 Task: Find Round Trip flight tickets for 2 adults, in Economy from Alexandria-Egypt to Lagos to travel on 16-Dec-2023. Lagos to Alexandria-Egypt on 26-Dec-2023.
Action: Mouse moved to (297, 246)
Screenshot: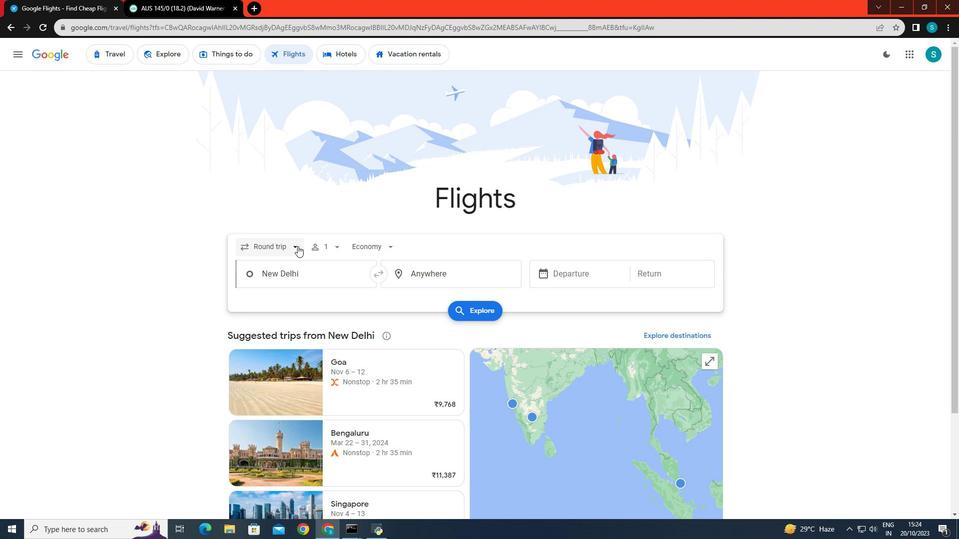 
Action: Mouse pressed left at (297, 246)
Screenshot: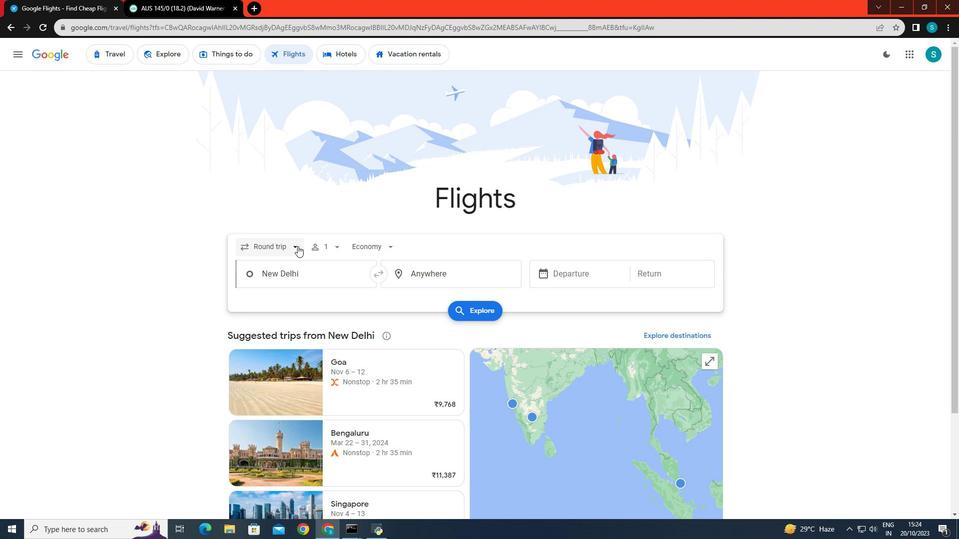 
Action: Mouse moved to (272, 273)
Screenshot: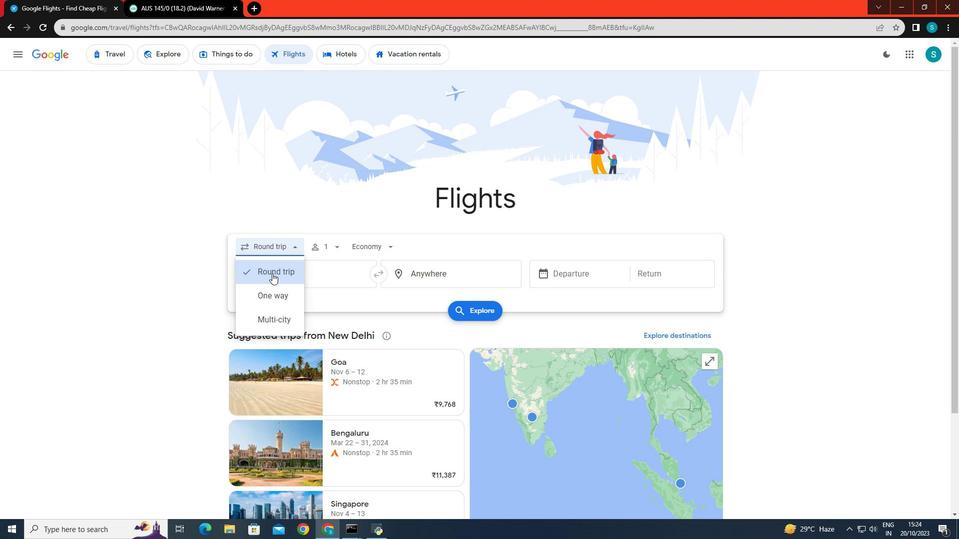 
Action: Mouse pressed left at (272, 273)
Screenshot: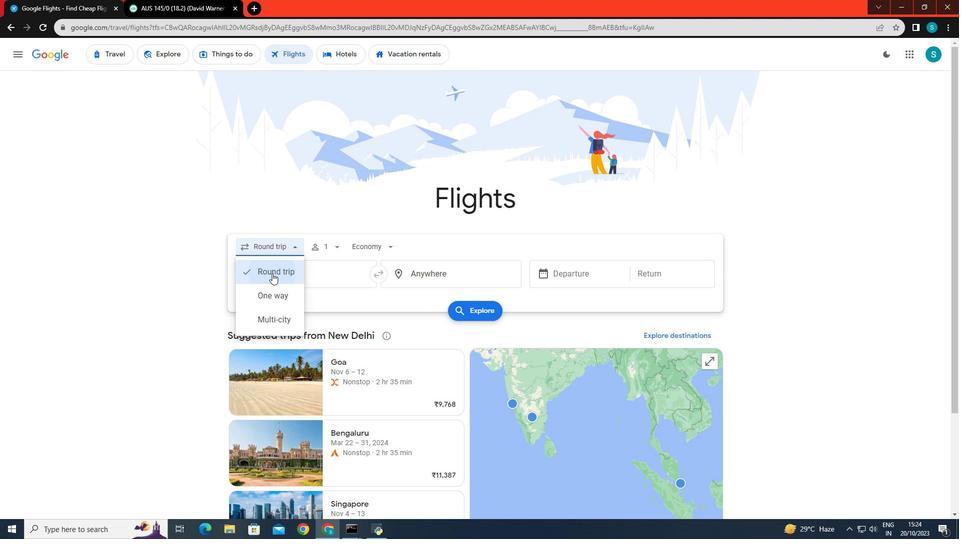 
Action: Mouse moved to (336, 247)
Screenshot: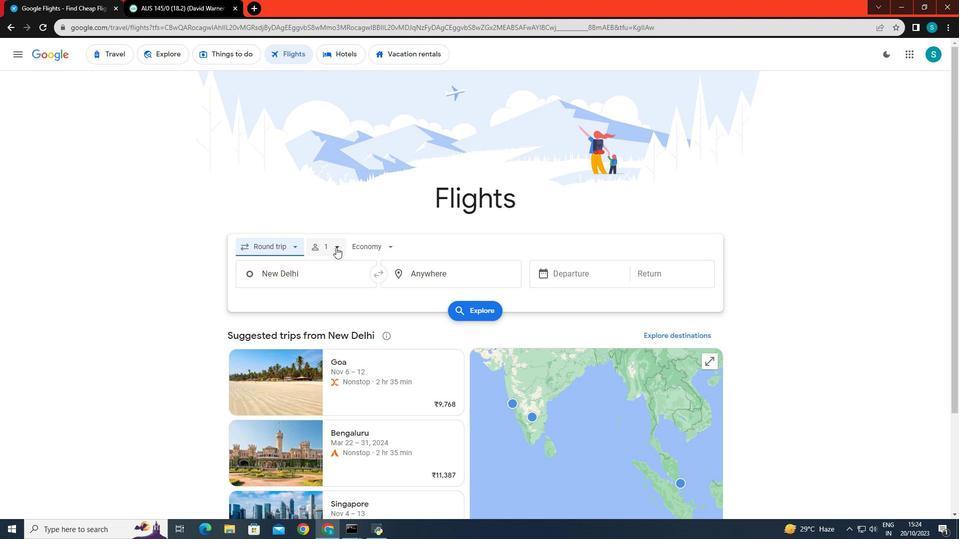 
Action: Mouse pressed left at (336, 247)
Screenshot: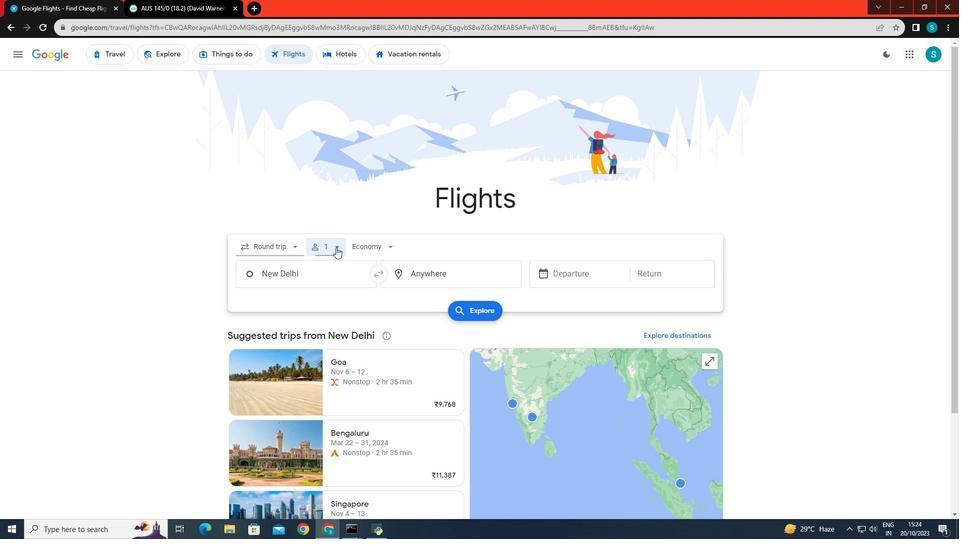 
Action: Mouse moved to (411, 271)
Screenshot: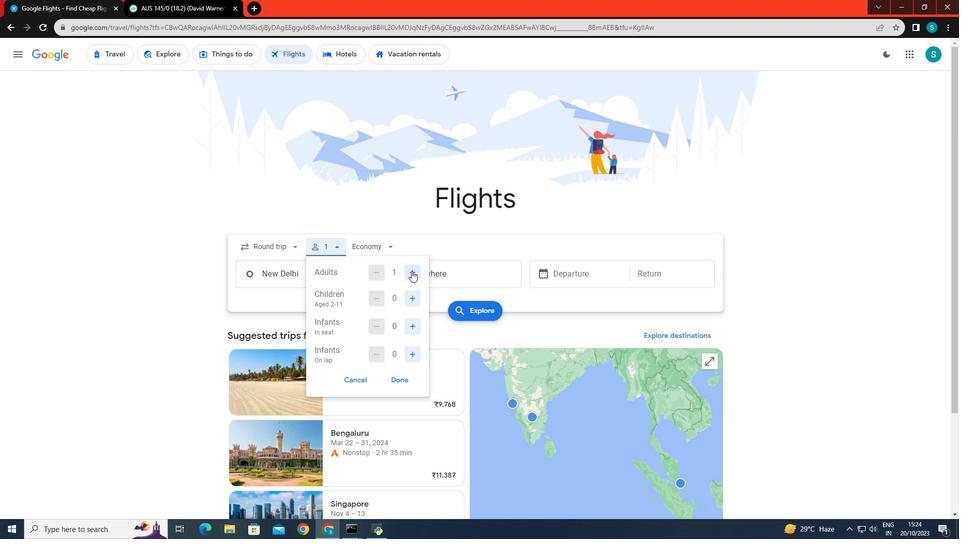 
Action: Mouse pressed left at (411, 271)
Screenshot: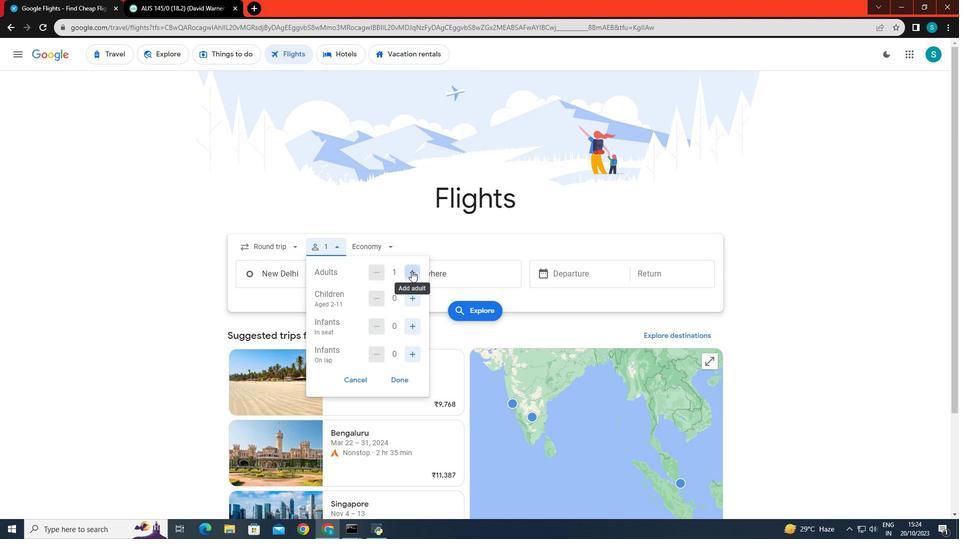 
Action: Mouse moved to (398, 377)
Screenshot: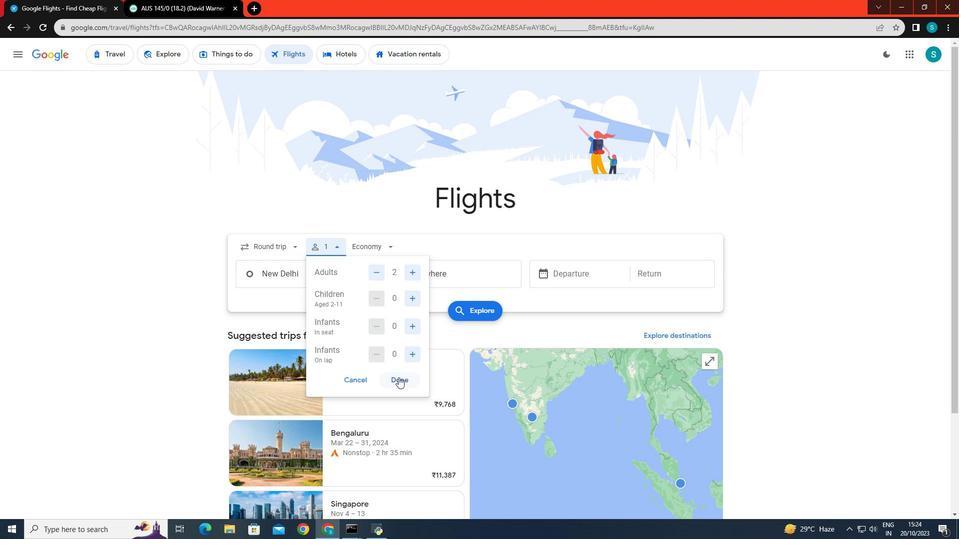 
Action: Mouse pressed left at (398, 377)
Screenshot: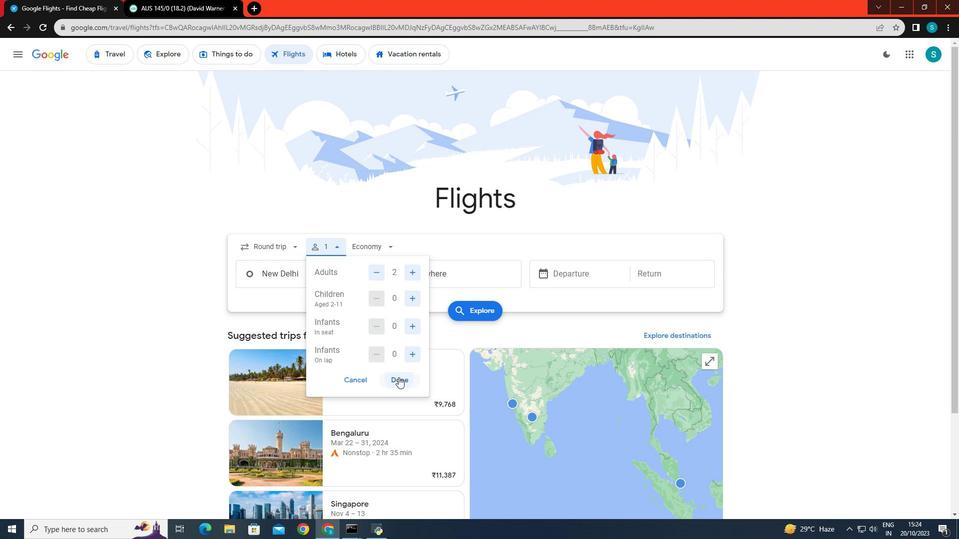 
Action: Mouse moved to (373, 247)
Screenshot: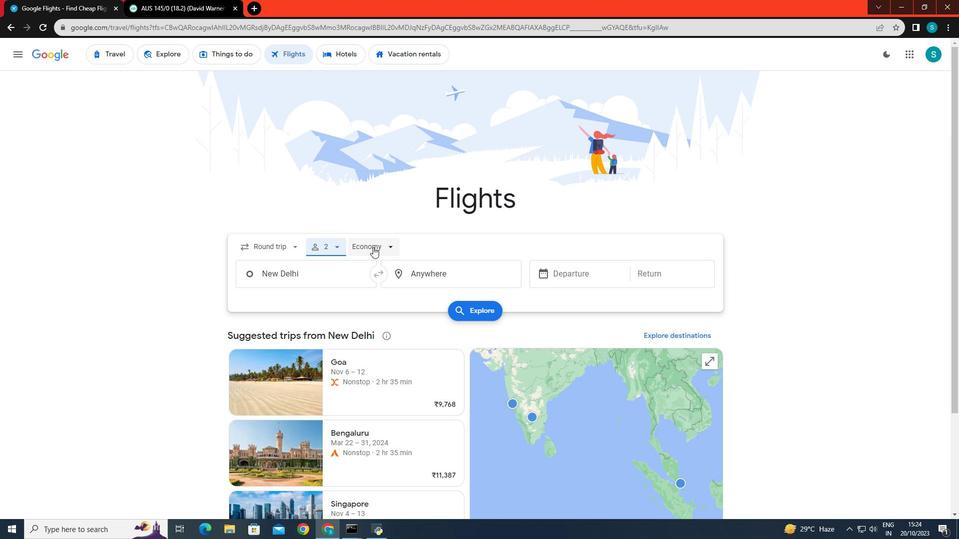 
Action: Mouse pressed left at (373, 247)
Screenshot: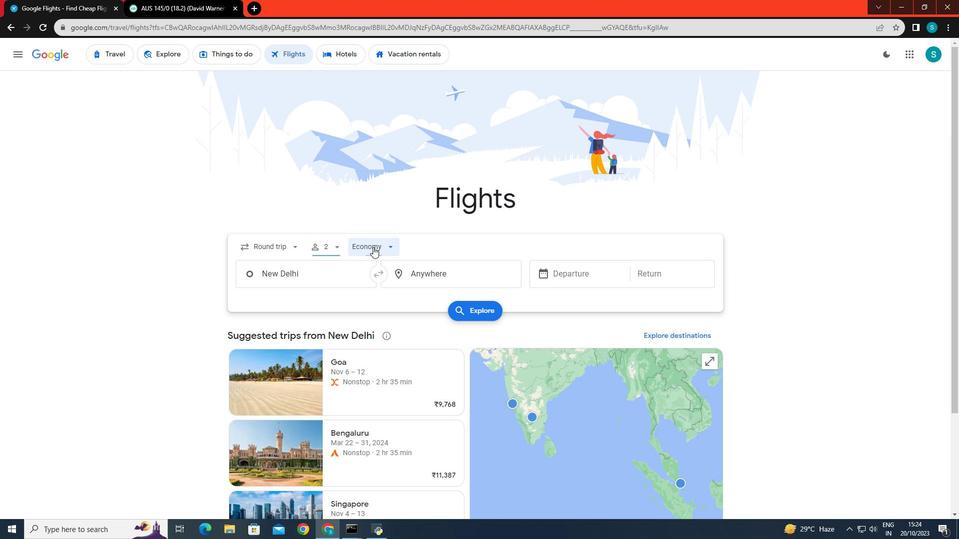 
Action: Mouse moved to (377, 272)
Screenshot: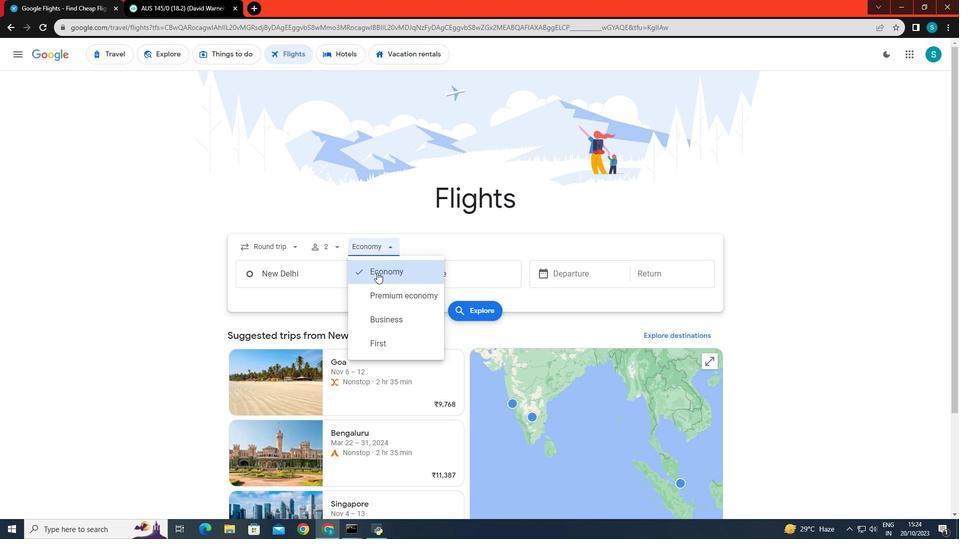
Action: Mouse pressed left at (377, 272)
Screenshot: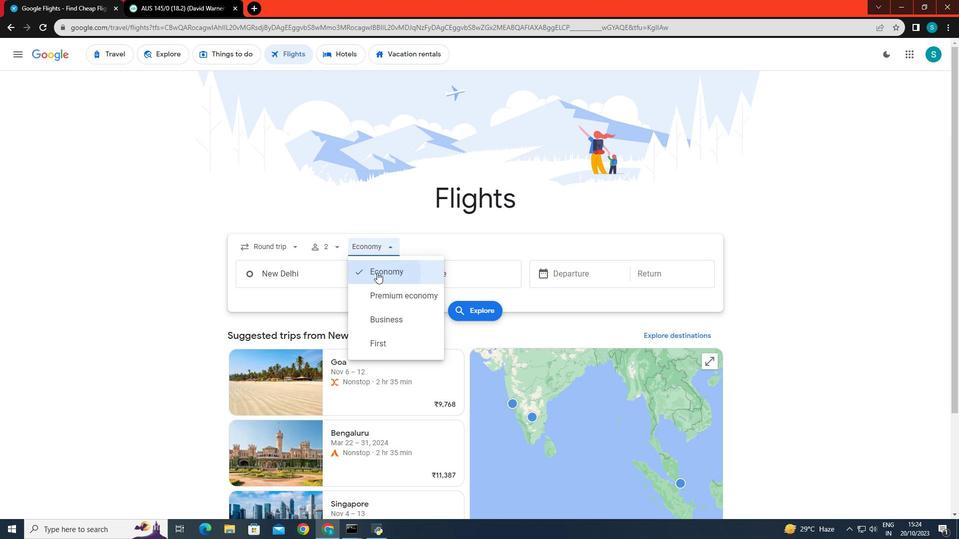
Action: Mouse moved to (309, 275)
Screenshot: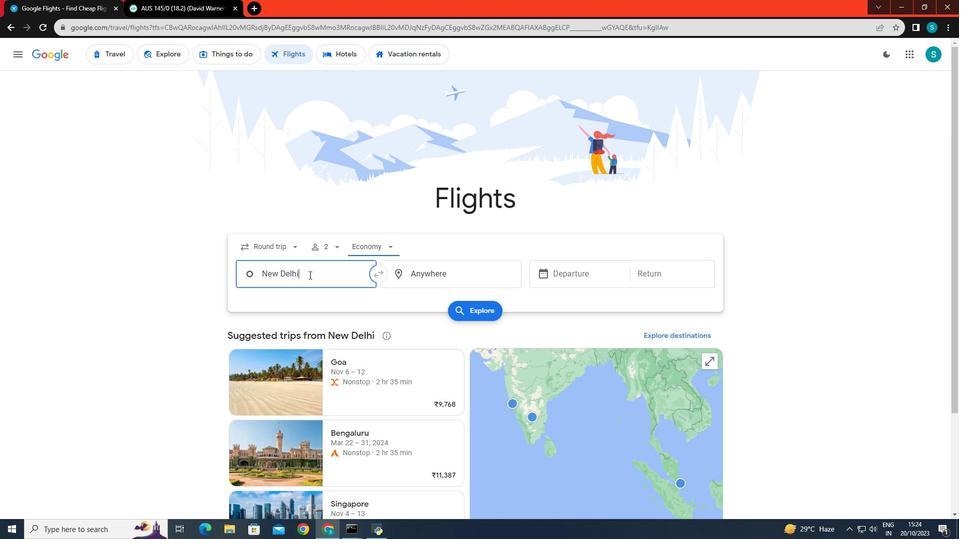 
Action: Mouse pressed left at (309, 275)
Screenshot: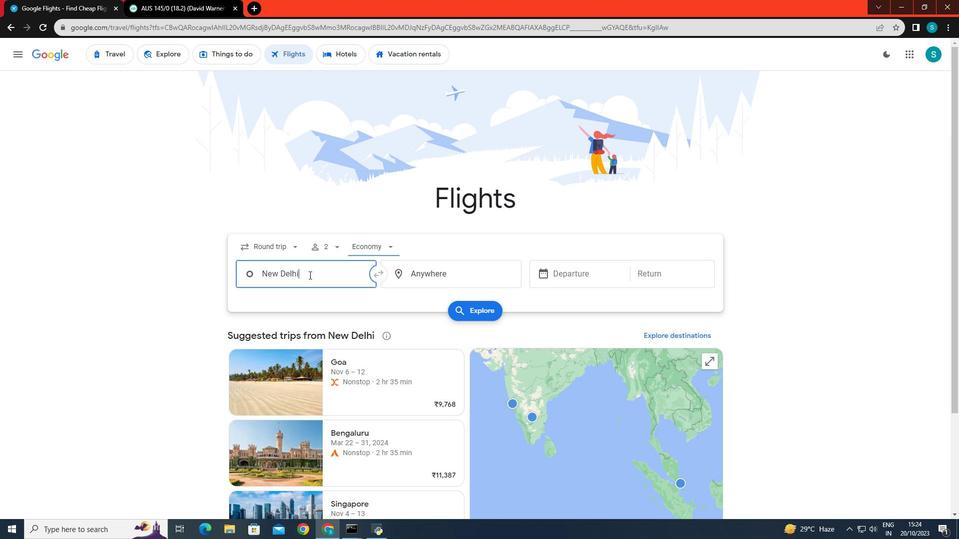 
Action: Key pressed <Key.caps_lock>A<Key.caps_lock>lexandria
Screenshot: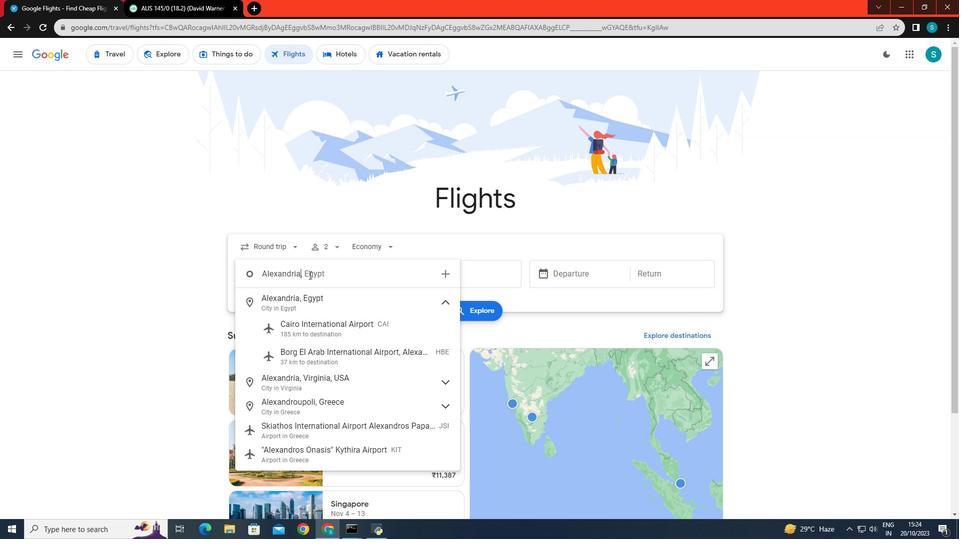 
Action: Mouse moved to (307, 297)
Screenshot: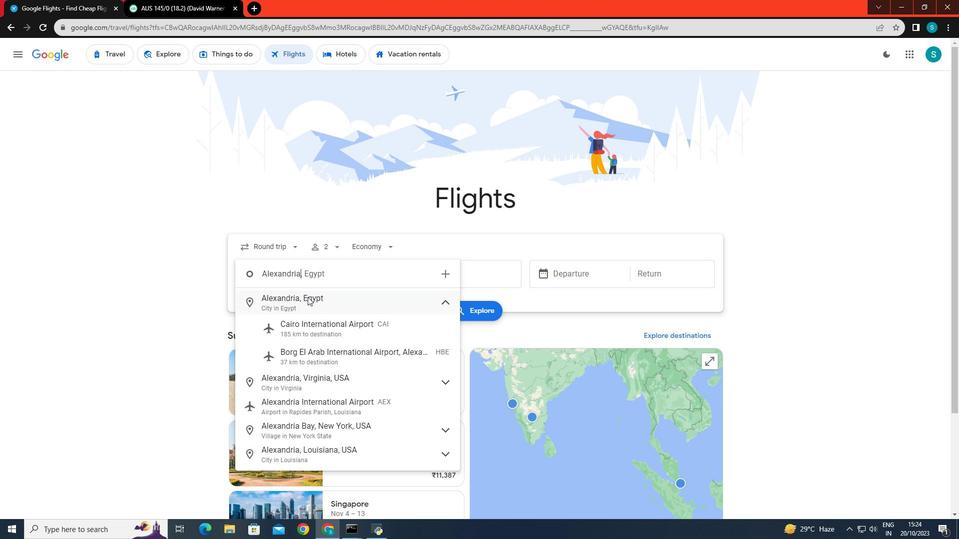 
Action: Mouse pressed left at (307, 297)
Screenshot: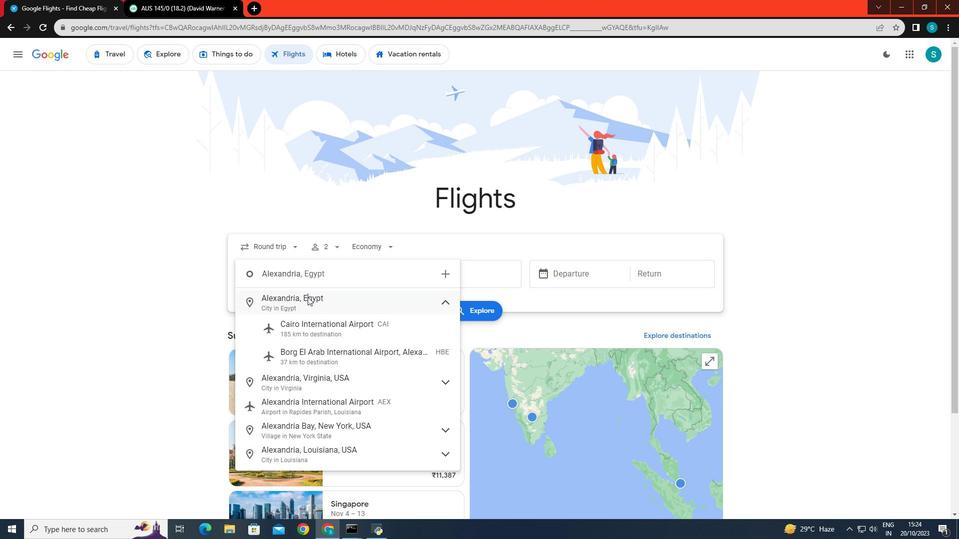 
Action: Mouse moved to (454, 273)
Screenshot: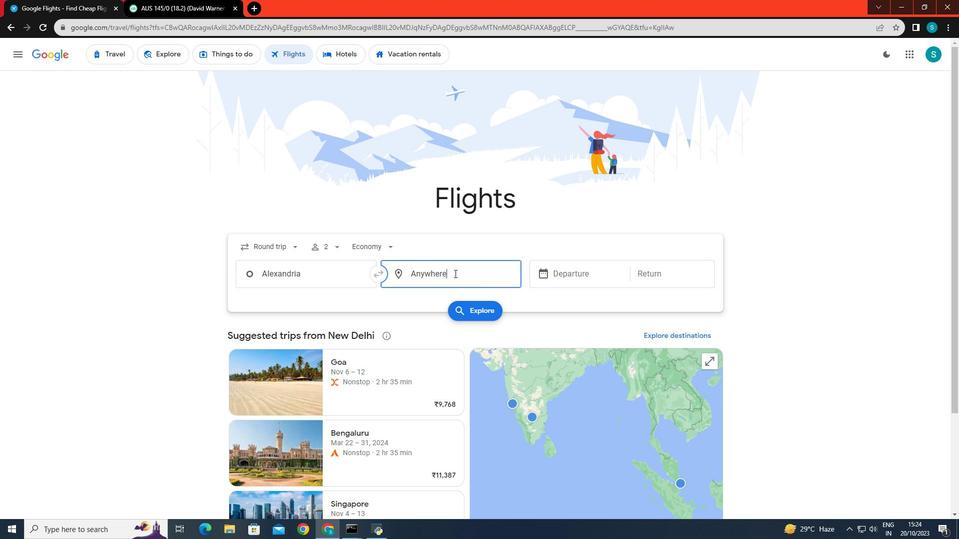 
Action: Mouse pressed left at (454, 273)
Screenshot: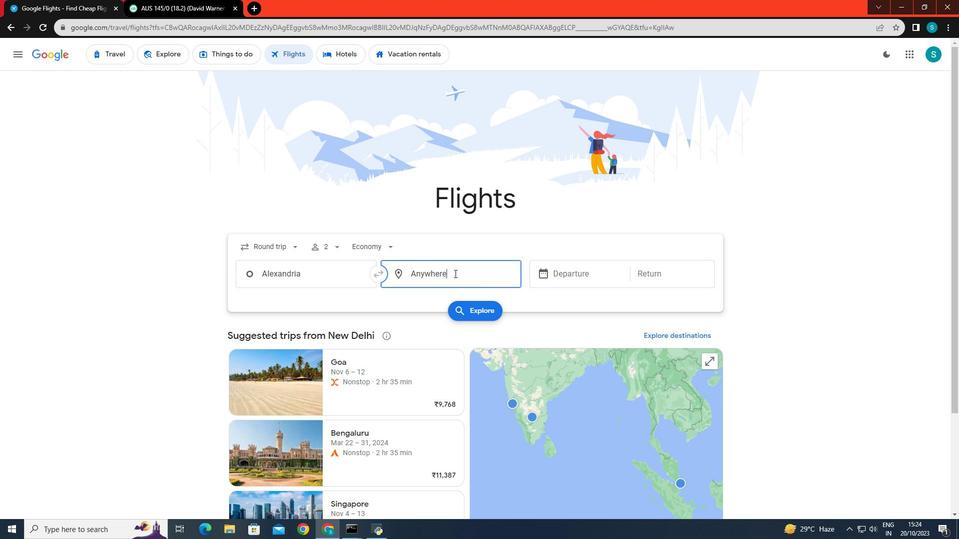 
Action: Key pressed <Key.backspace><Key.caps_lock>LA<Key.backspace><Key.caps_lock>agos
Screenshot: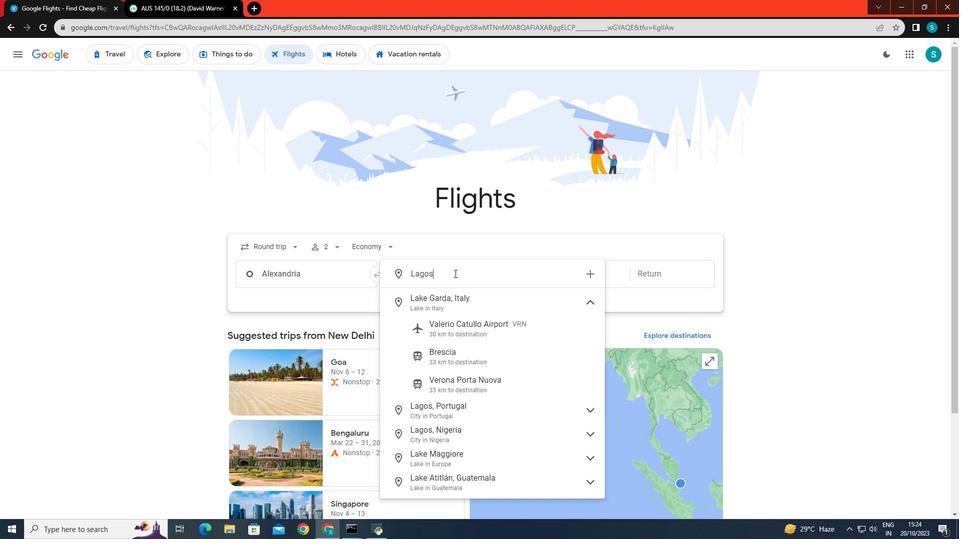 
Action: Mouse moved to (457, 293)
Screenshot: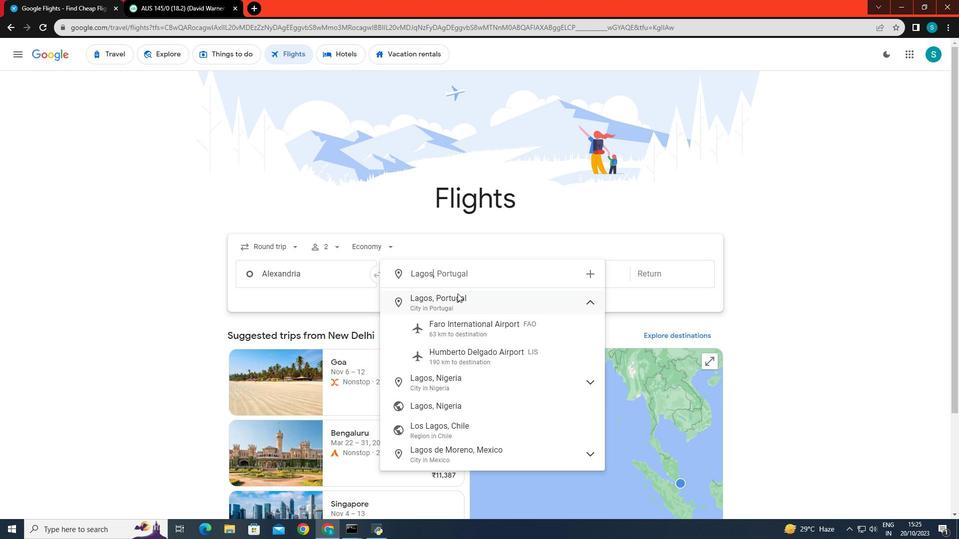 
Action: Mouse pressed left at (457, 293)
Screenshot: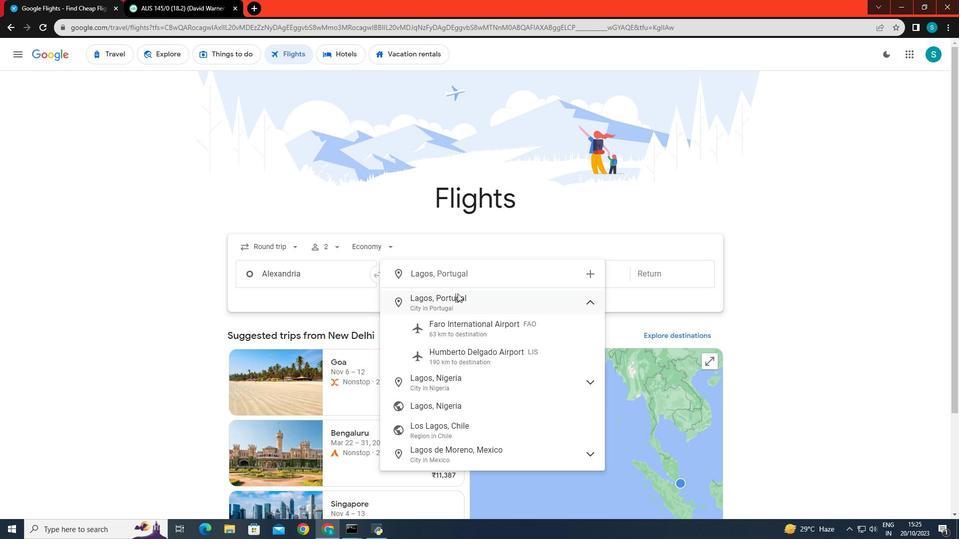 
Action: Mouse moved to (552, 277)
Screenshot: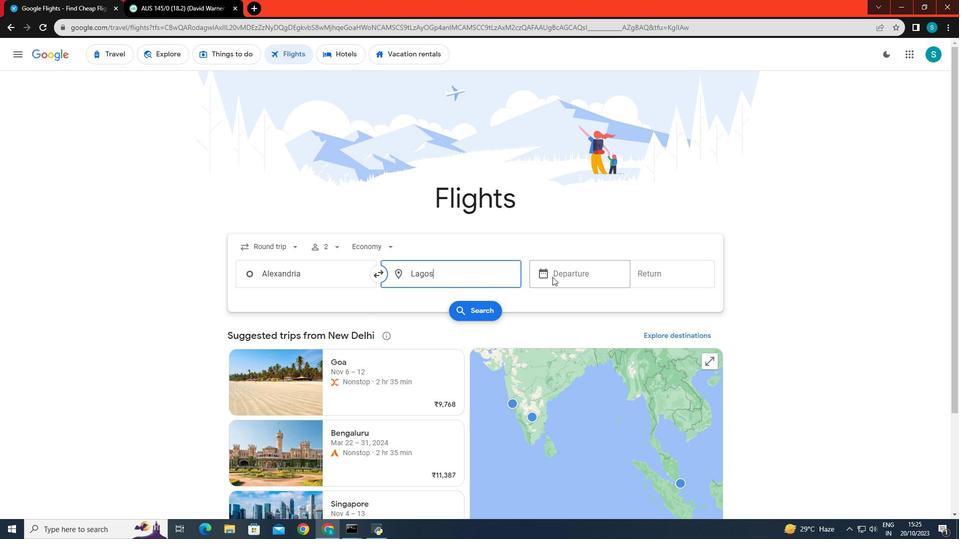 
Action: Mouse pressed left at (552, 277)
Screenshot: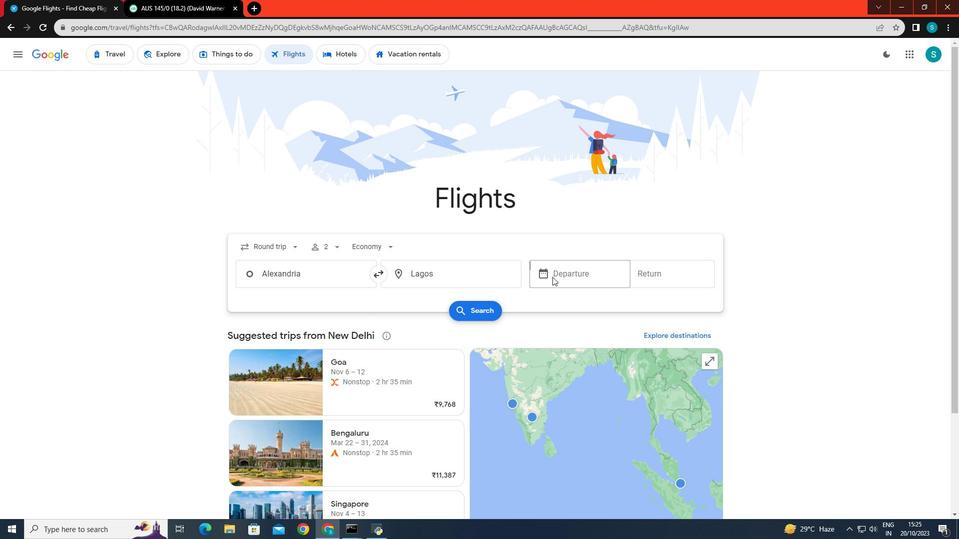 
Action: Mouse moved to (720, 383)
Screenshot: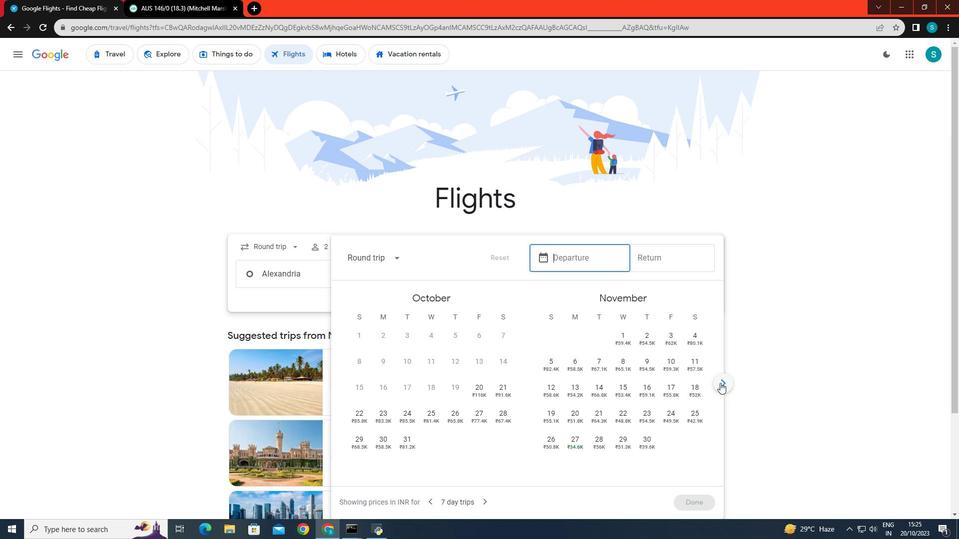 
Action: Mouse pressed left at (720, 383)
Screenshot: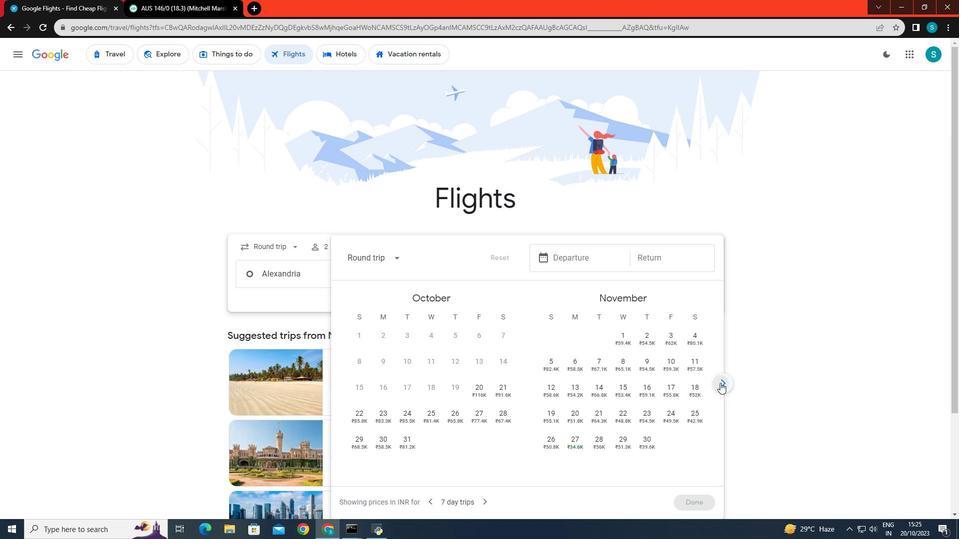 
Action: Mouse pressed left at (720, 383)
Screenshot: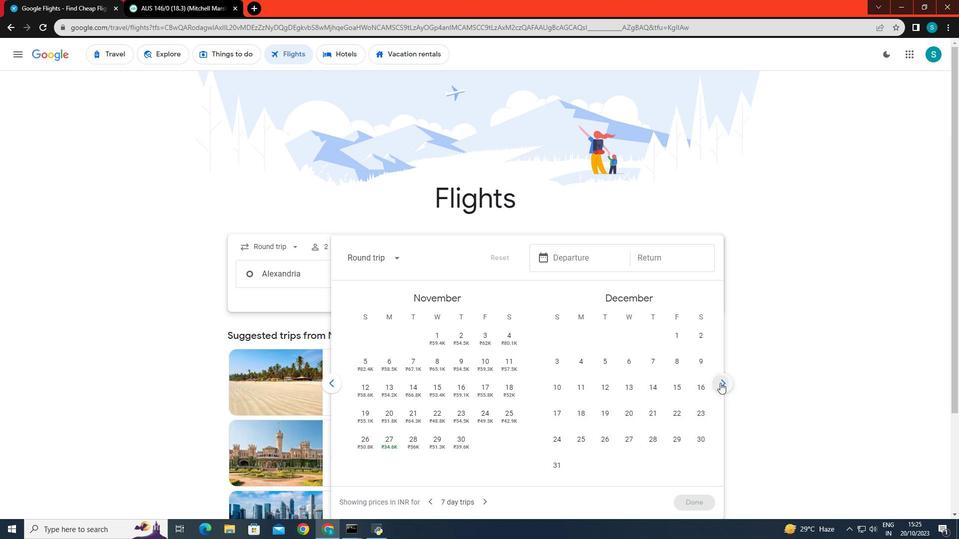 
Action: Mouse pressed left at (720, 383)
Screenshot: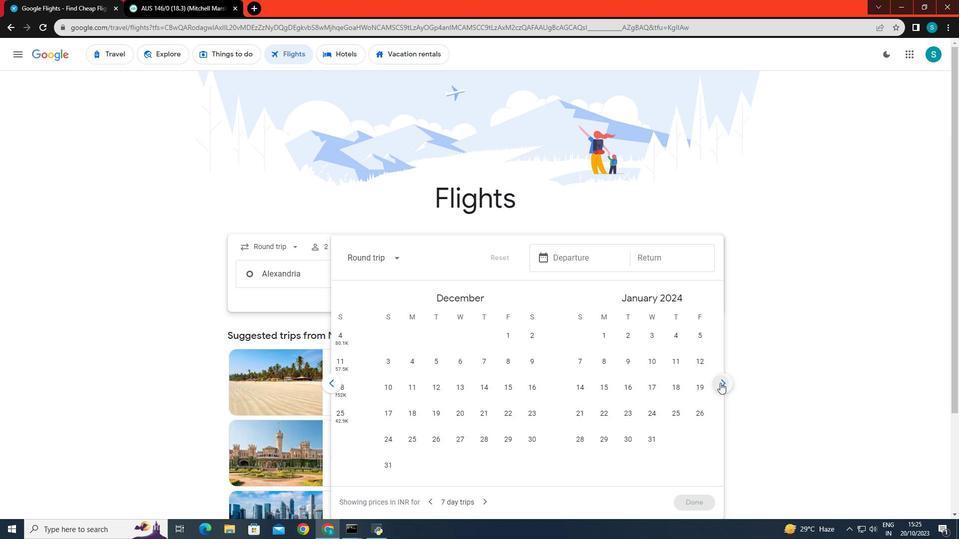 
Action: Mouse moved to (335, 382)
Screenshot: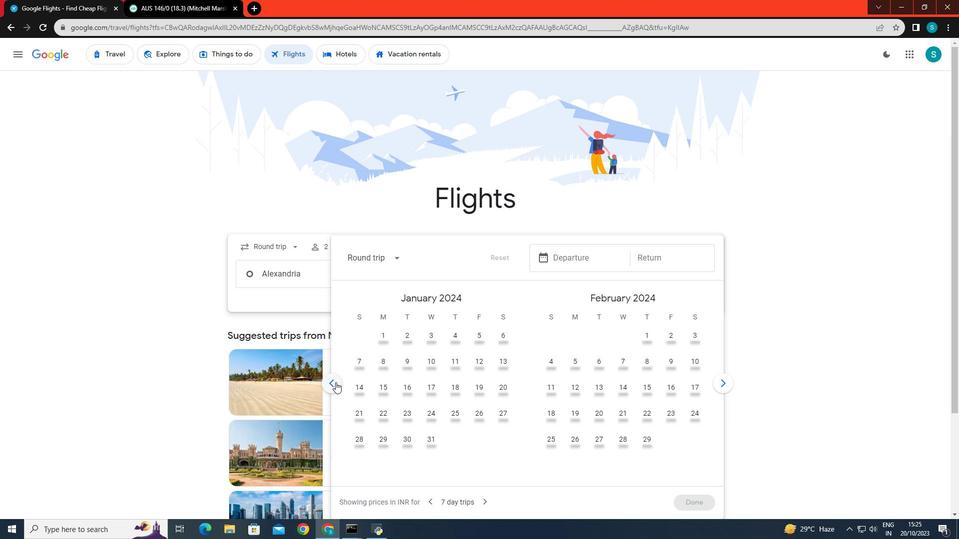 
Action: Mouse pressed left at (335, 382)
Screenshot: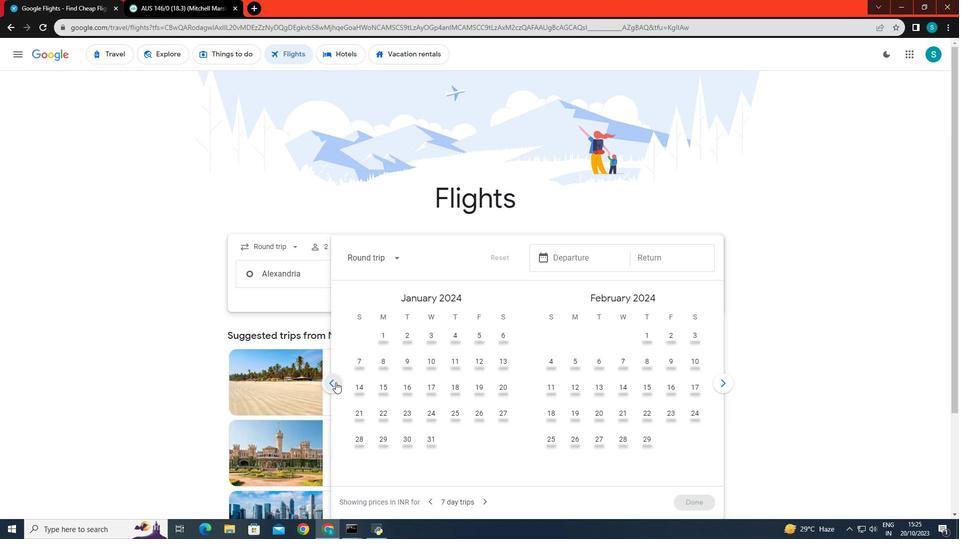 
Action: Mouse moved to (331, 379)
Screenshot: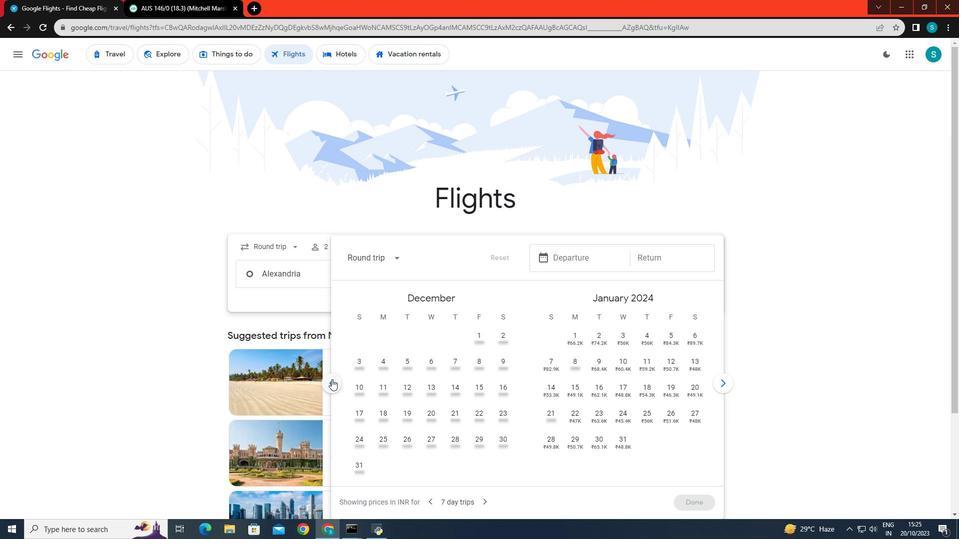 
Action: Mouse pressed left at (331, 379)
Screenshot: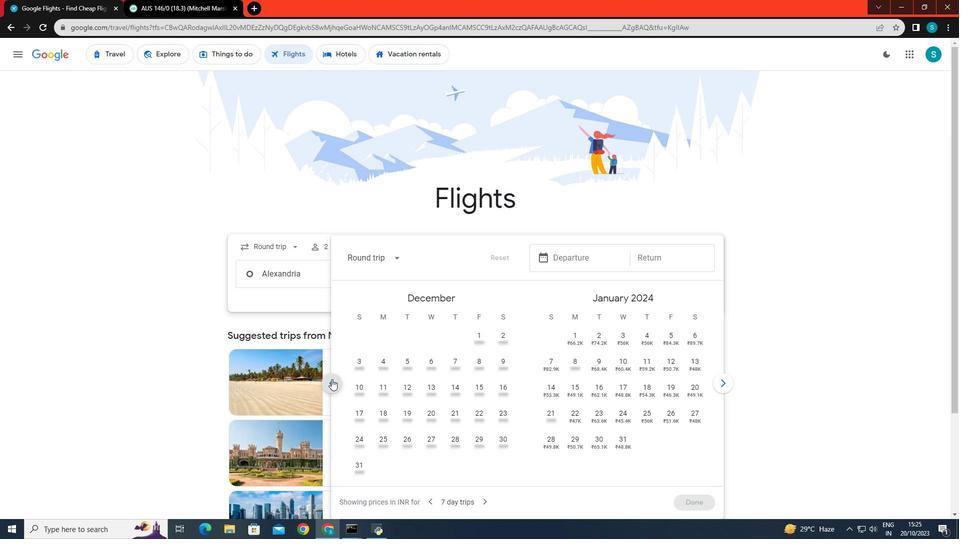 
Action: Mouse moved to (690, 388)
Screenshot: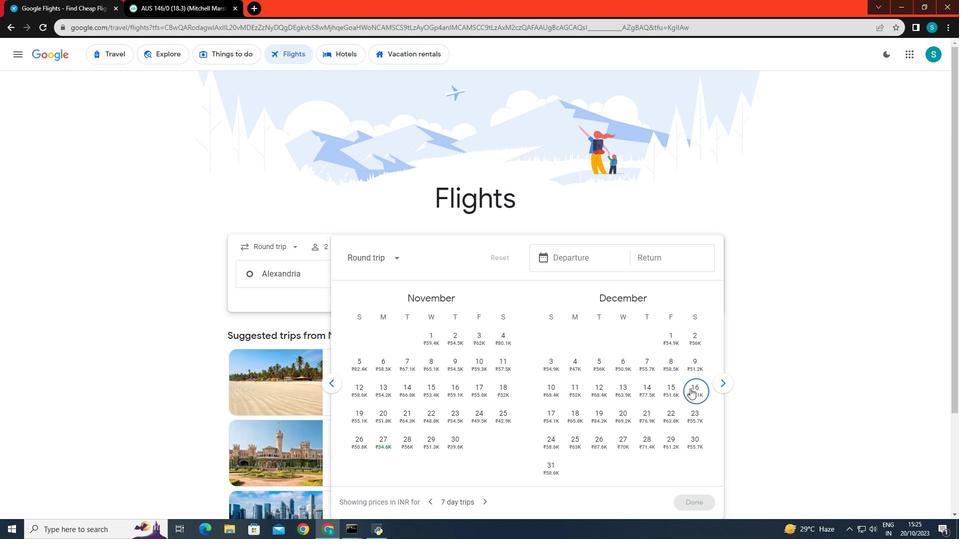 
Action: Mouse pressed left at (690, 388)
Screenshot: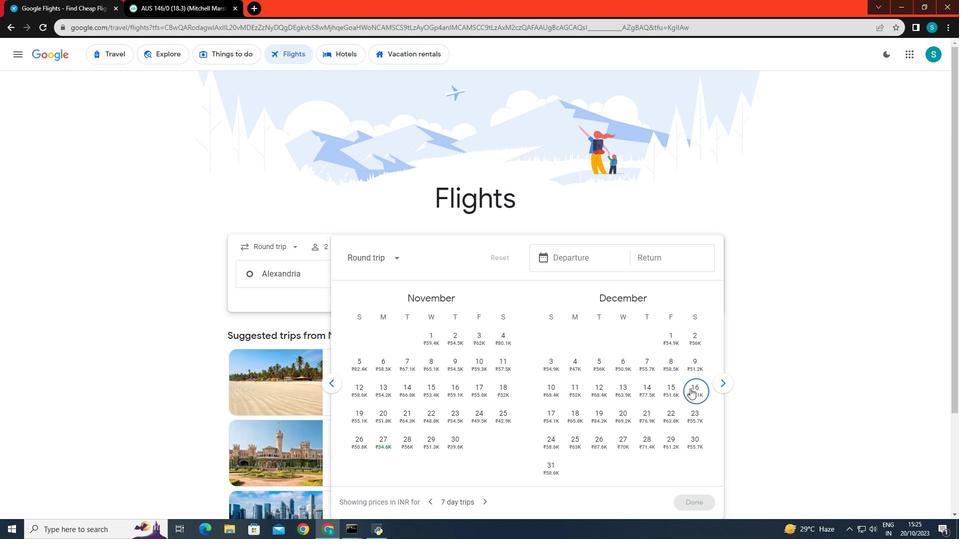 
Action: Mouse moved to (595, 437)
Screenshot: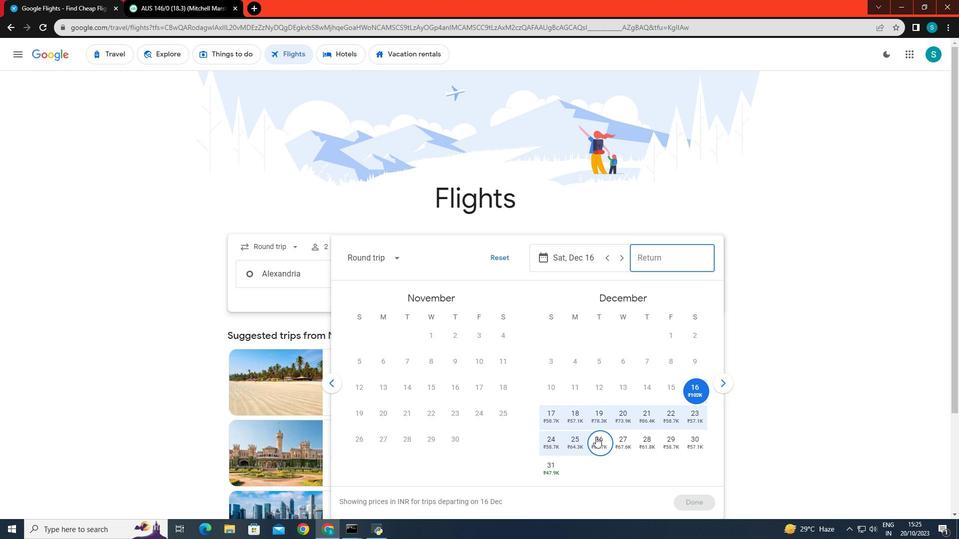 
Action: Mouse pressed left at (595, 437)
Screenshot: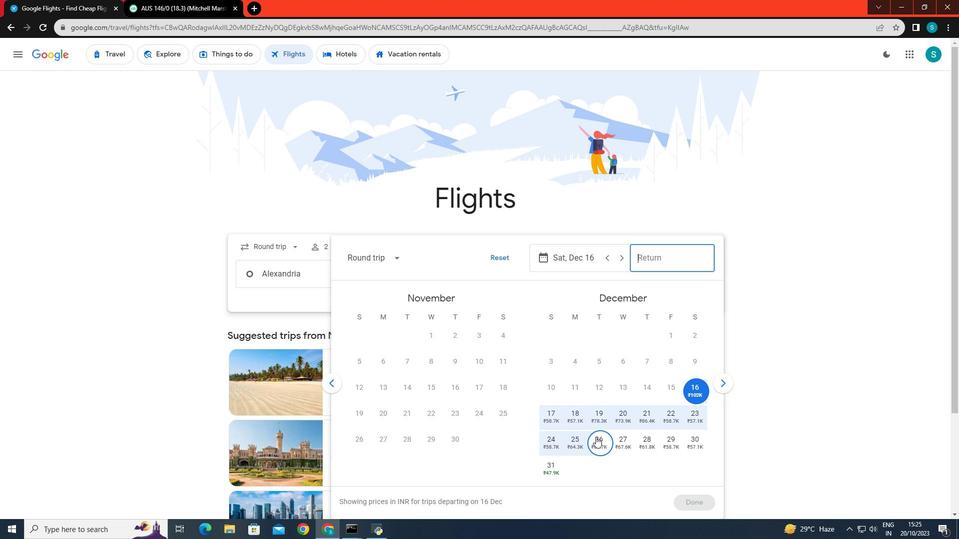 
Action: Mouse moved to (688, 502)
Screenshot: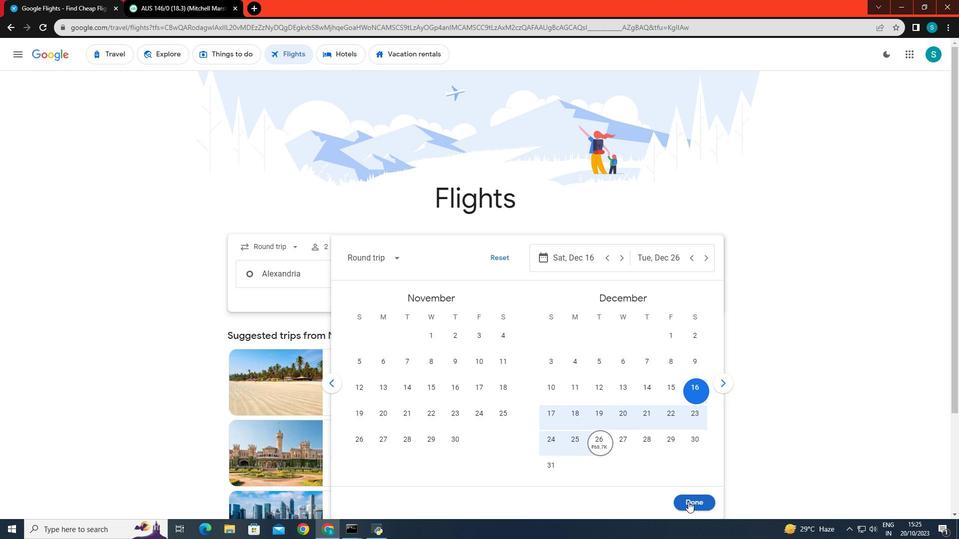 
Action: Mouse pressed left at (688, 502)
Screenshot: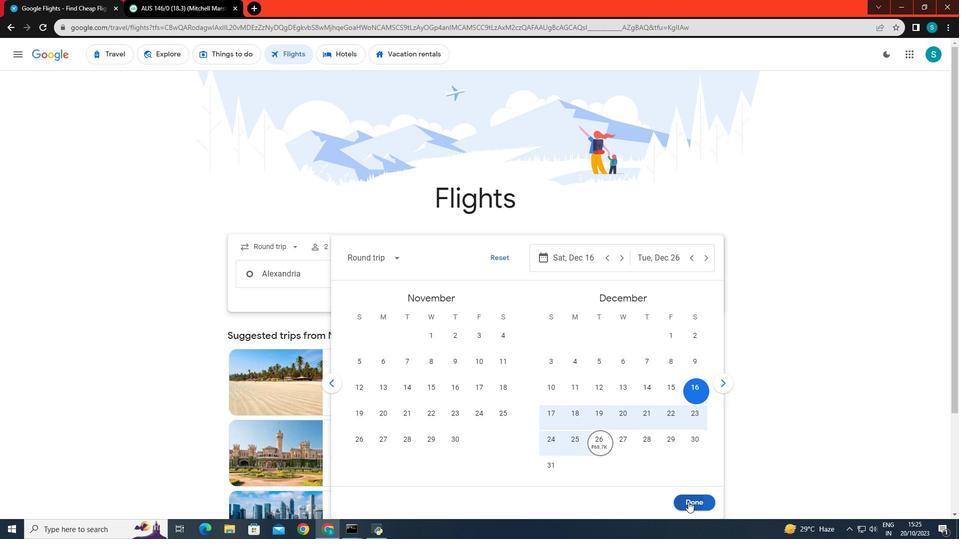 
Action: Mouse moved to (578, 321)
Screenshot: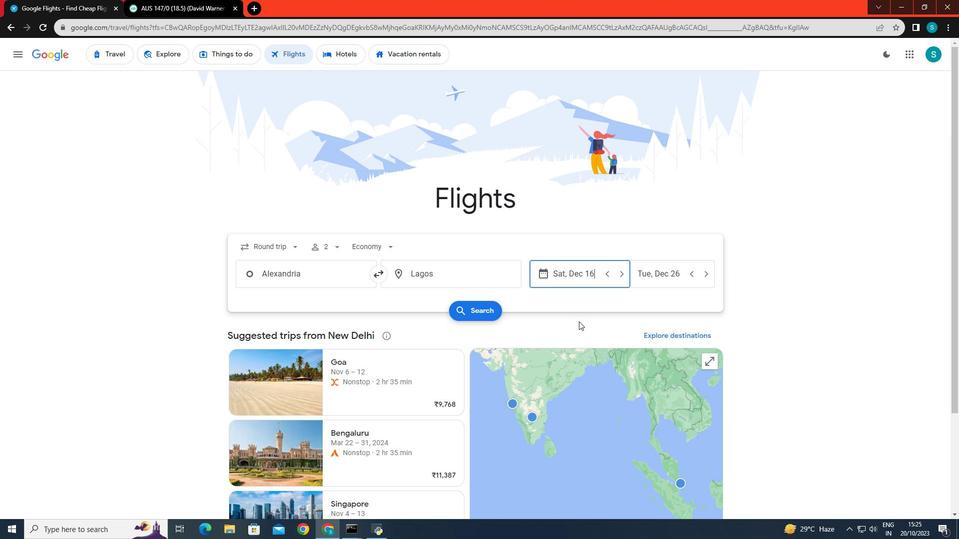
Action: Mouse scrolled (578, 321) with delta (0, 0)
Screenshot: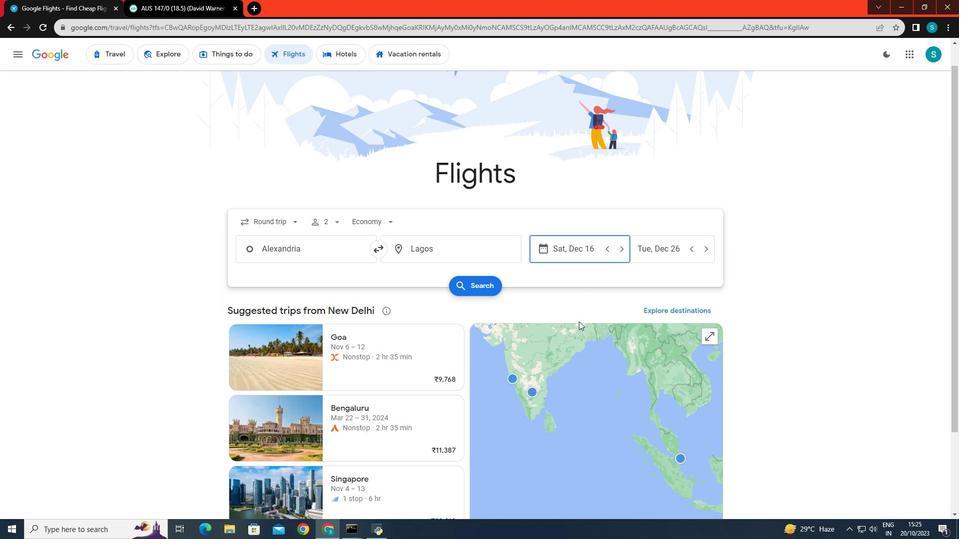 
Action: Mouse scrolled (578, 321) with delta (0, 0)
Screenshot: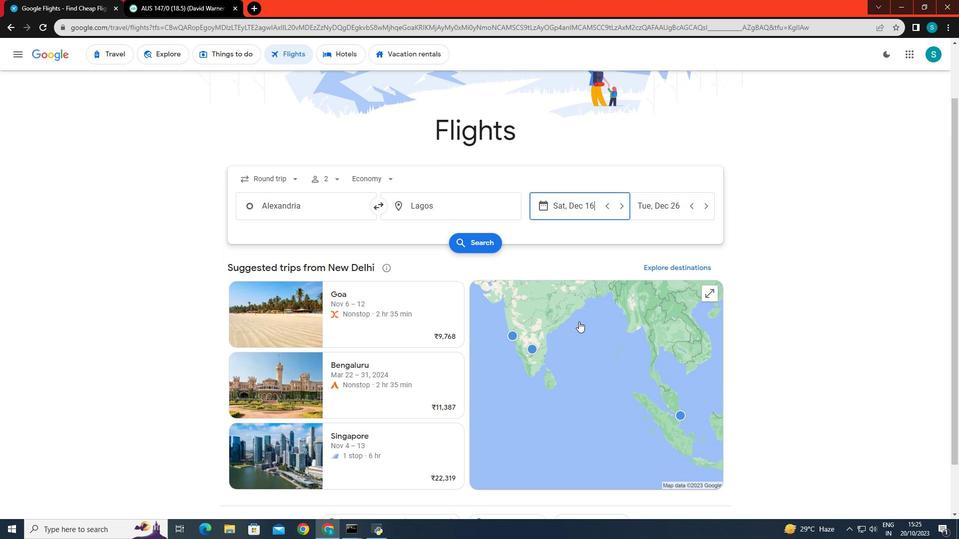 
Action: Mouse moved to (454, 210)
Screenshot: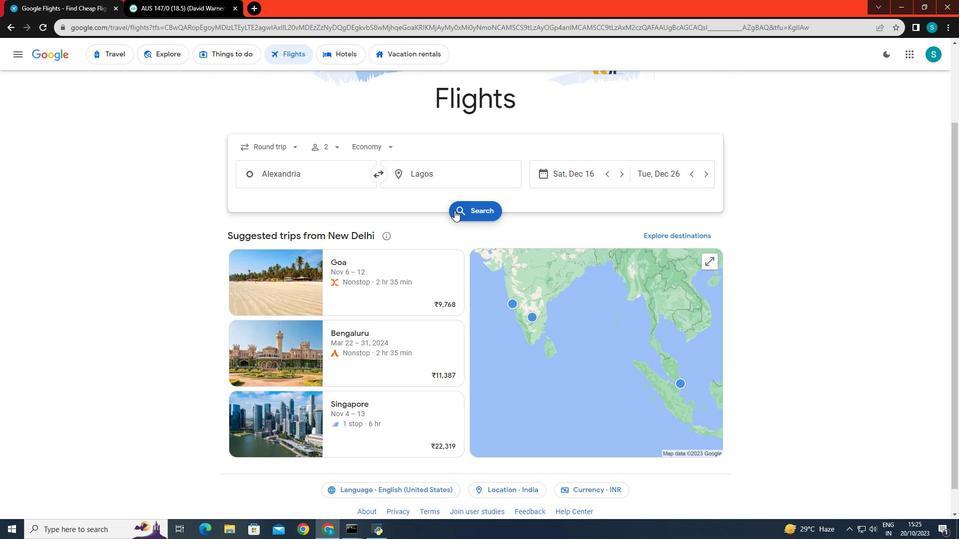 
Action: Mouse pressed left at (454, 210)
Screenshot: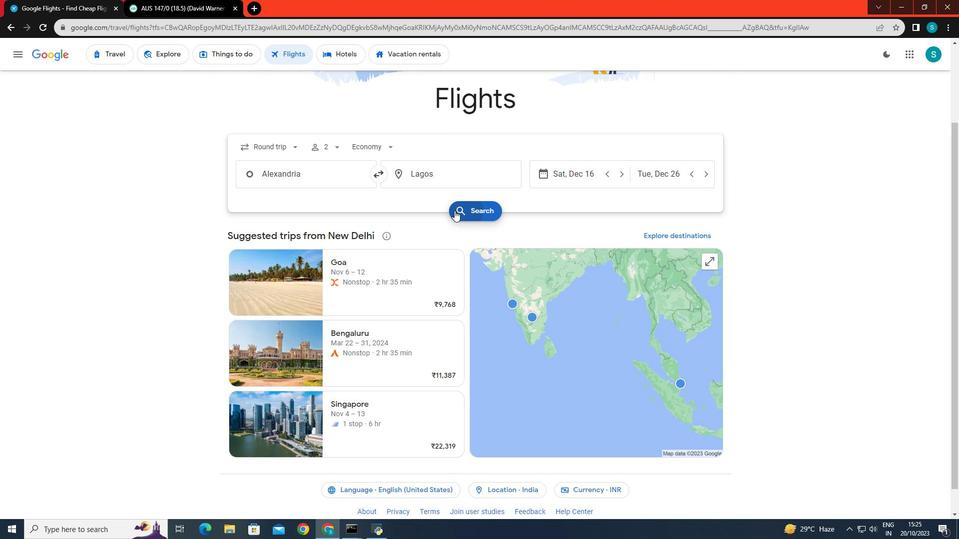 
Action: Mouse moved to (445, 272)
Screenshot: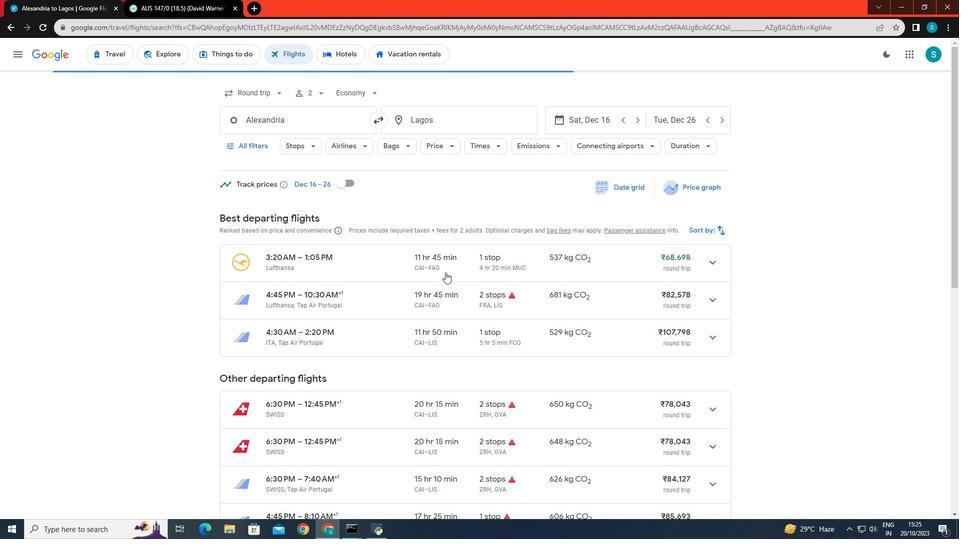 
Action: Mouse scrolled (445, 272) with delta (0, 0)
Screenshot: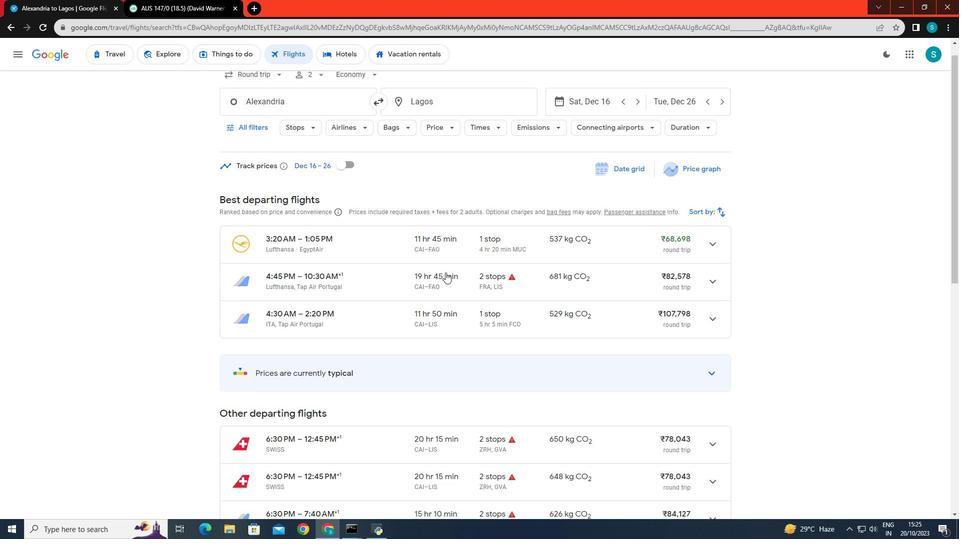 
Action: Mouse scrolled (445, 272) with delta (0, 0)
Screenshot: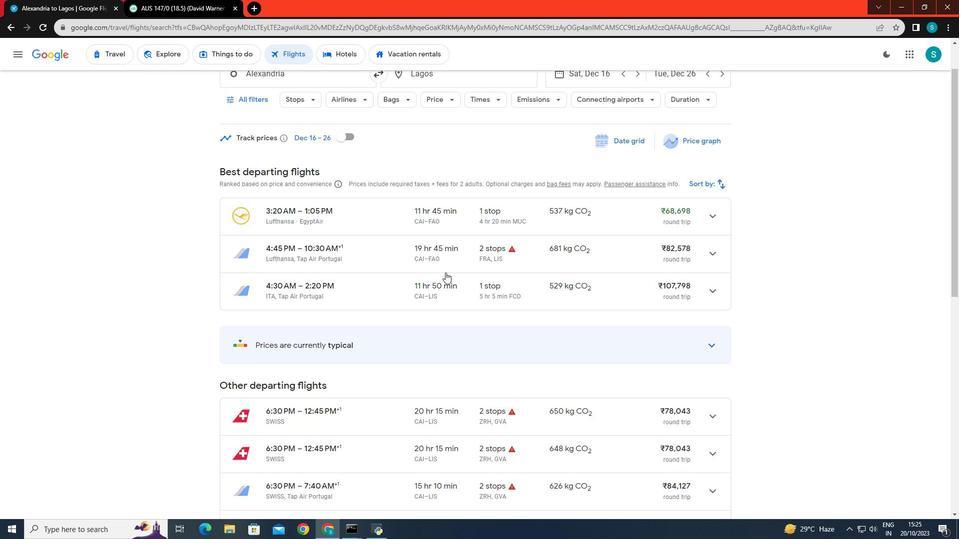 
Action: Mouse scrolled (445, 272) with delta (0, 0)
Screenshot: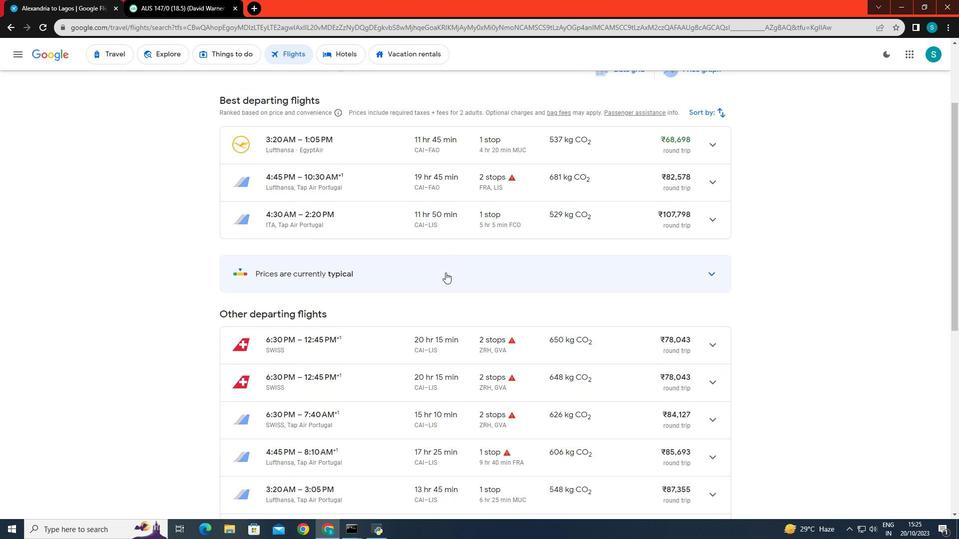 
Action: Mouse scrolled (445, 272) with delta (0, 0)
Screenshot: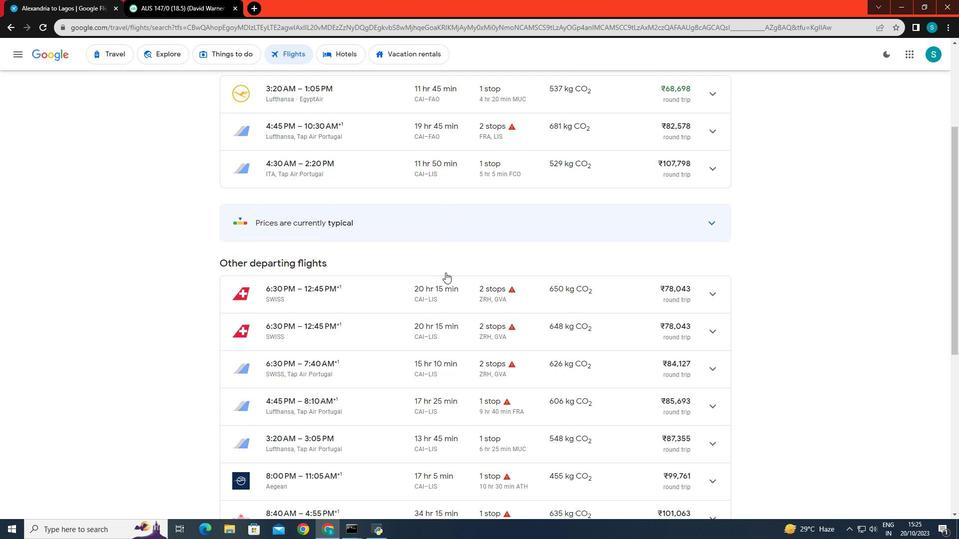 
Action: Mouse scrolled (445, 272) with delta (0, 0)
Screenshot: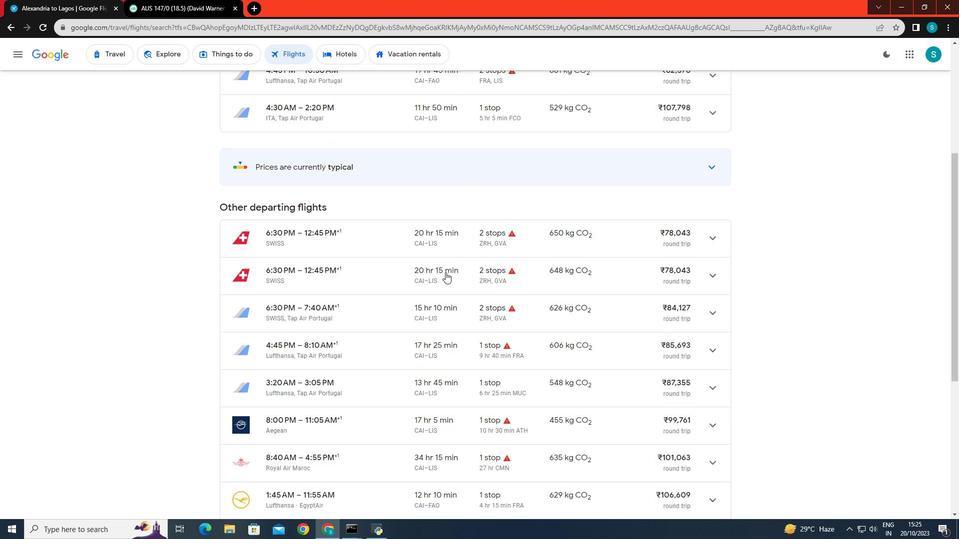 
Action: Mouse scrolled (445, 272) with delta (0, 0)
Screenshot: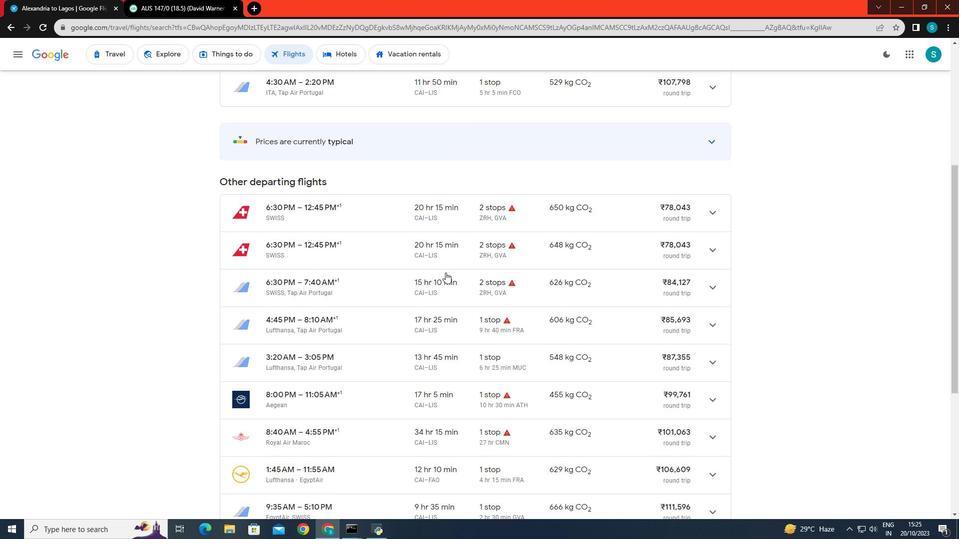 
Action: Mouse scrolled (445, 272) with delta (0, 0)
Screenshot: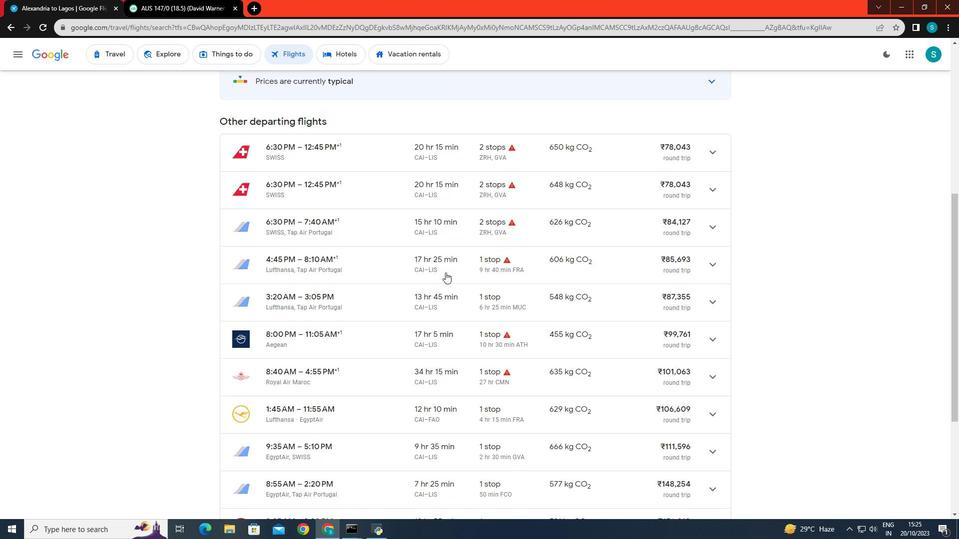 
Action: Mouse scrolled (445, 272) with delta (0, 0)
Screenshot: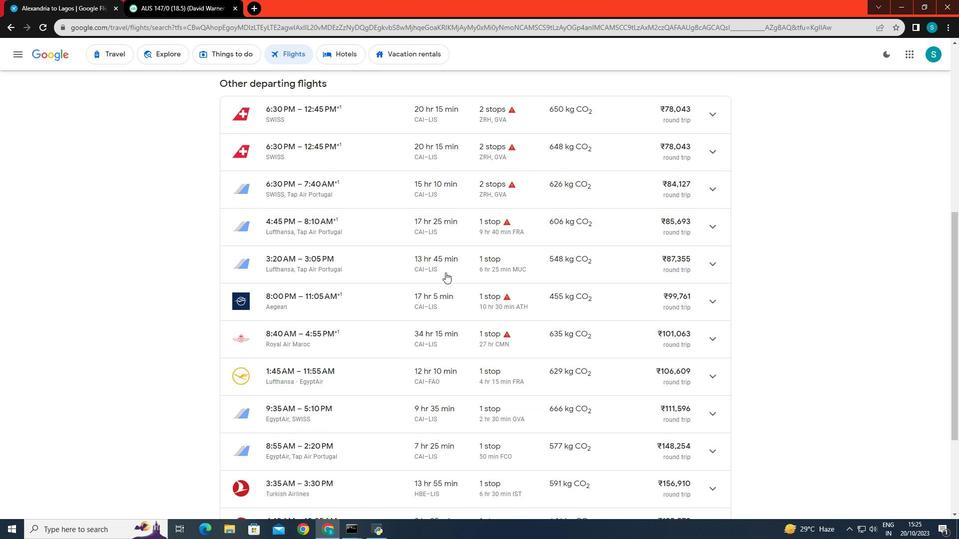 
Action: Mouse scrolled (445, 272) with delta (0, 0)
Screenshot: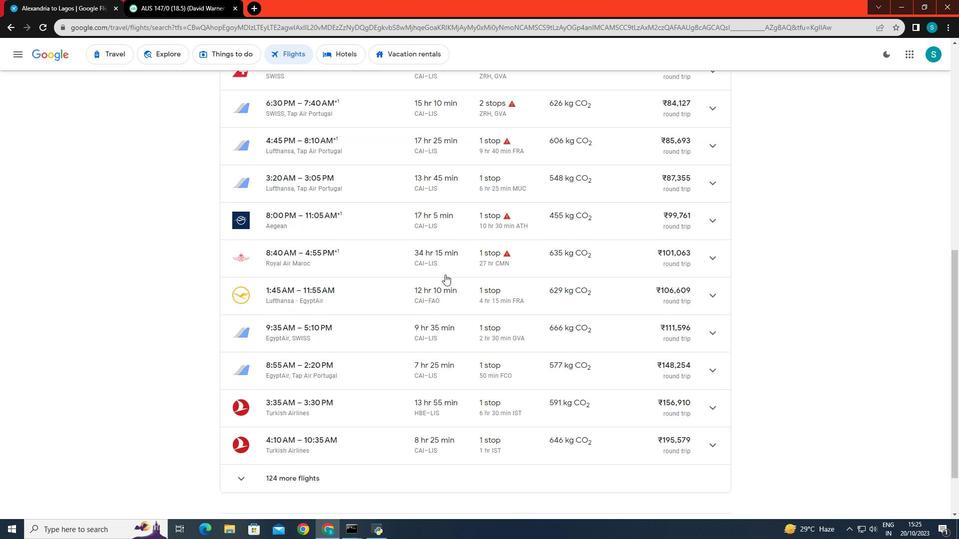 
Action: Mouse moved to (445, 274)
Screenshot: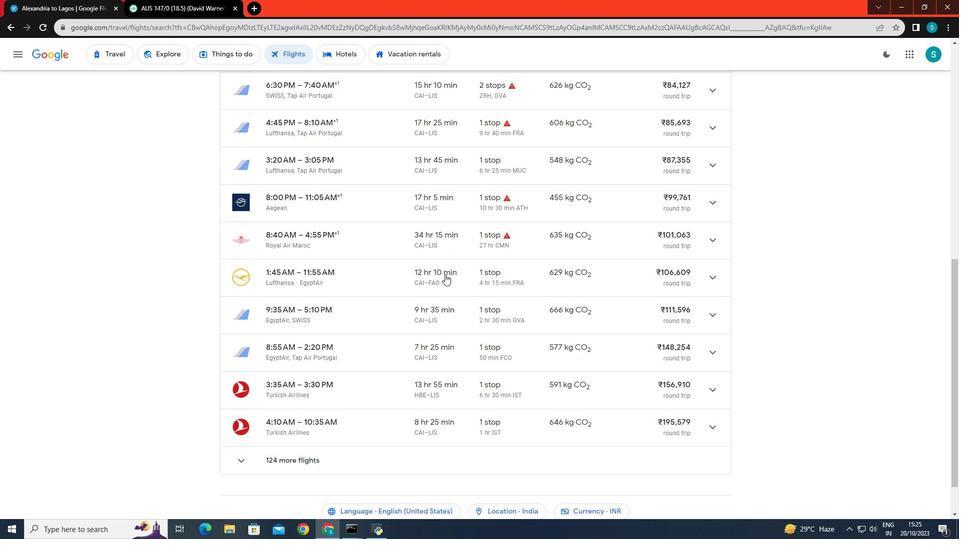 
Action: Mouse scrolled (445, 274) with delta (0, 0)
Screenshot: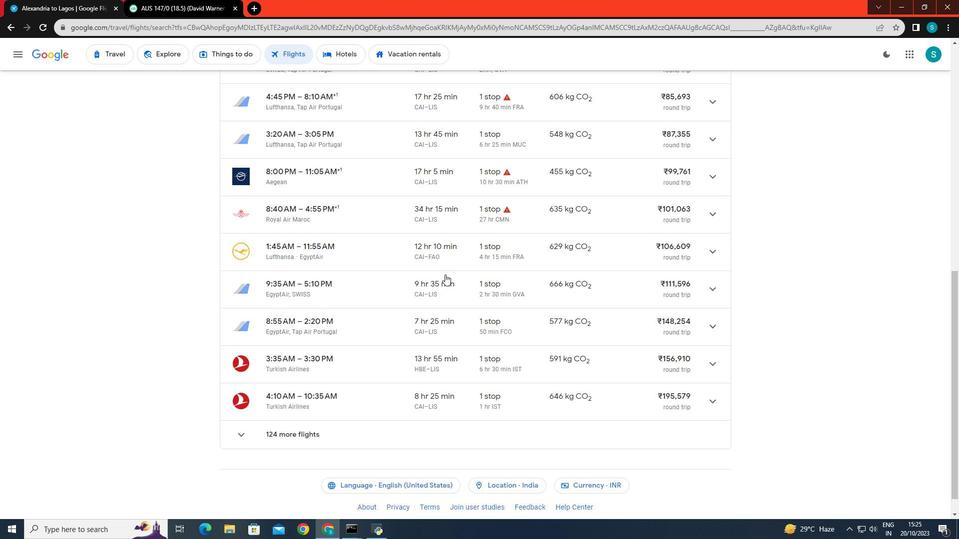 
Action: Mouse scrolled (445, 274) with delta (0, 0)
Screenshot: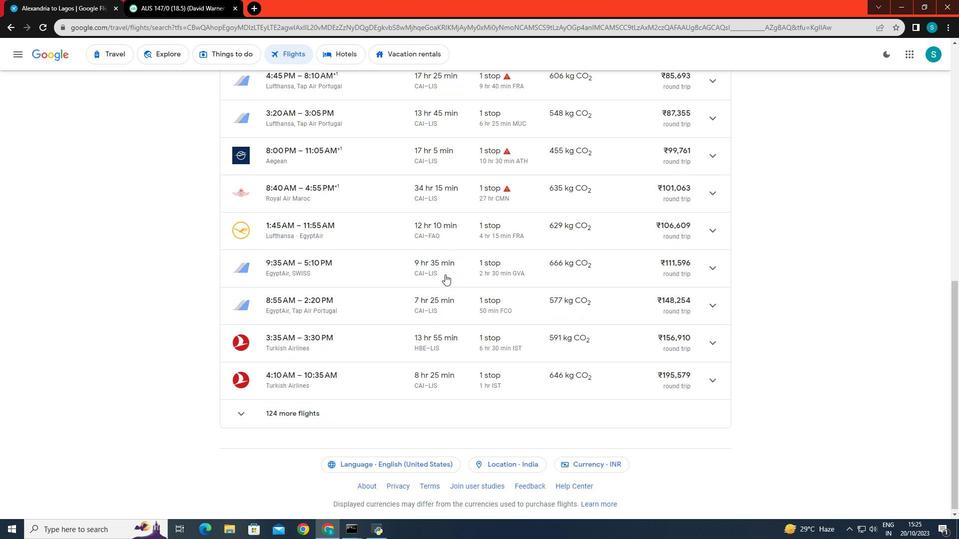 
Action: Mouse scrolled (445, 274) with delta (0, 0)
Screenshot: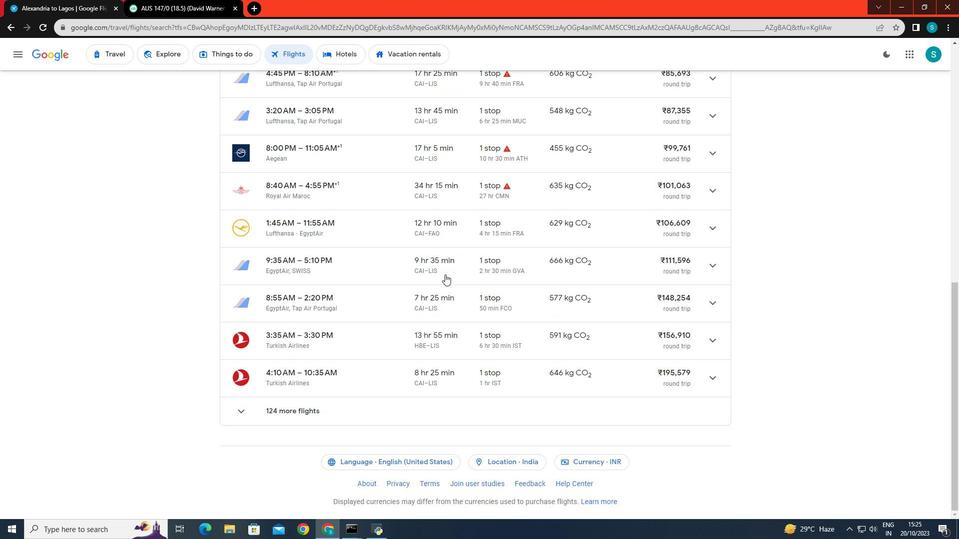 
Action: Mouse scrolled (445, 274) with delta (0, 0)
Screenshot: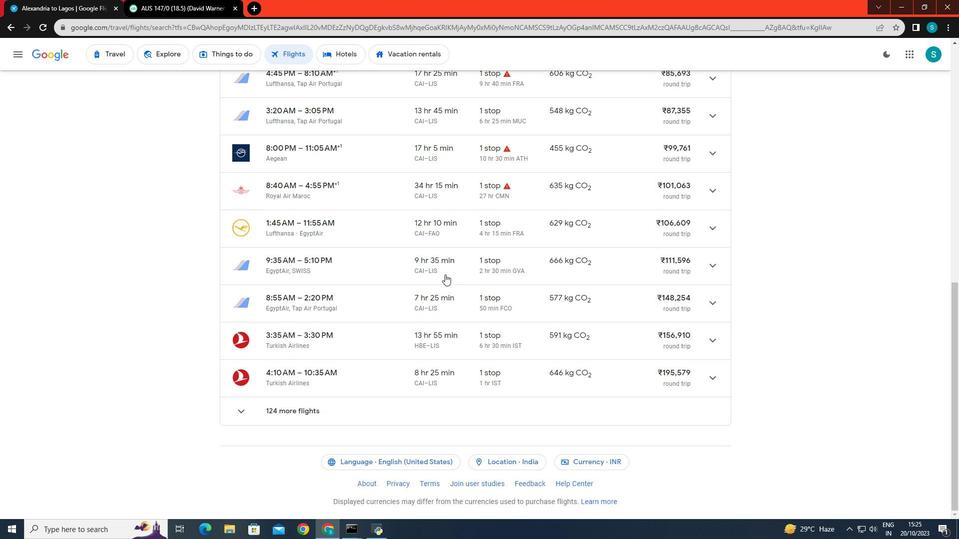 
